 Task: Add Dreambrands Testosterone and Nitric Oxide Booster for Men to the cart.
Action: Mouse moved to (238, 113)
Screenshot: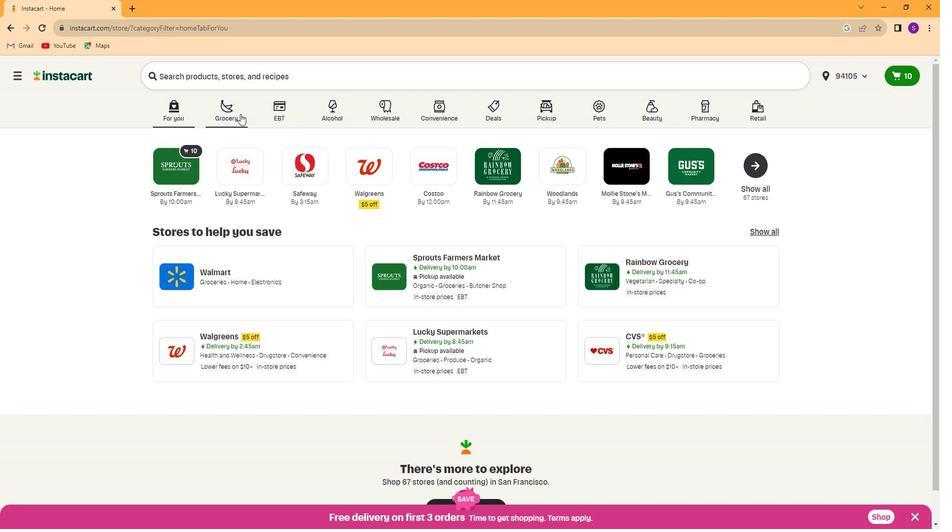 
Action: Mouse pressed left at (238, 113)
Screenshot: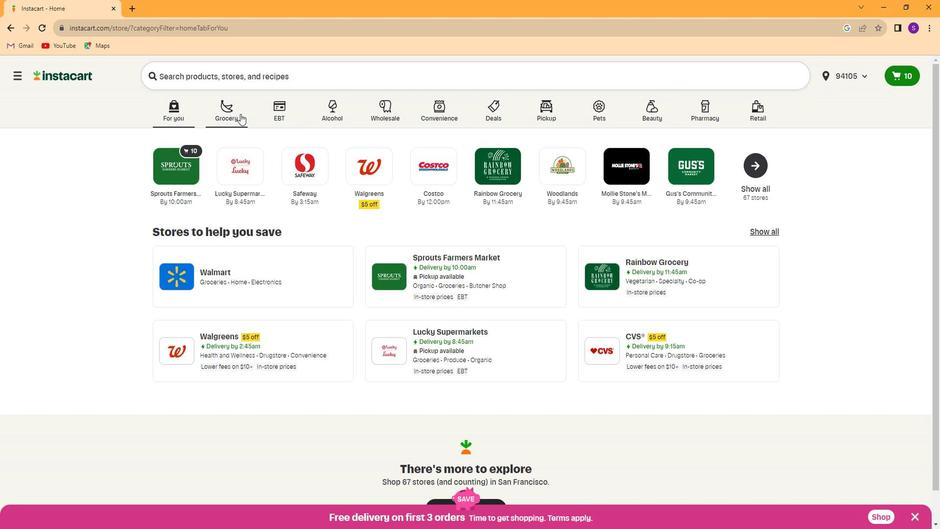 
Action: Mouse moved to (768, 175)
Screenshot: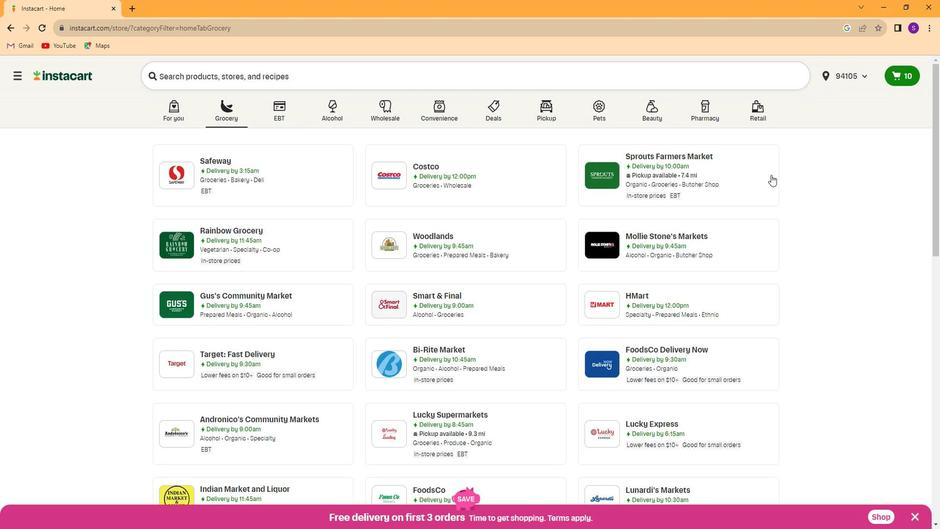 
Action: Mouse pressed left at (768, 175)
Screenshot: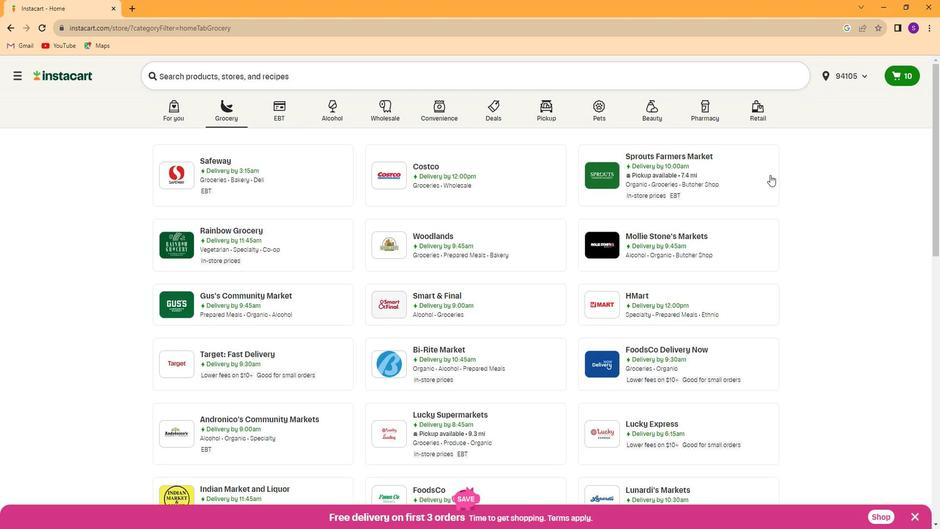 
Action: Mouse moved to (89, 359)
Screenshot: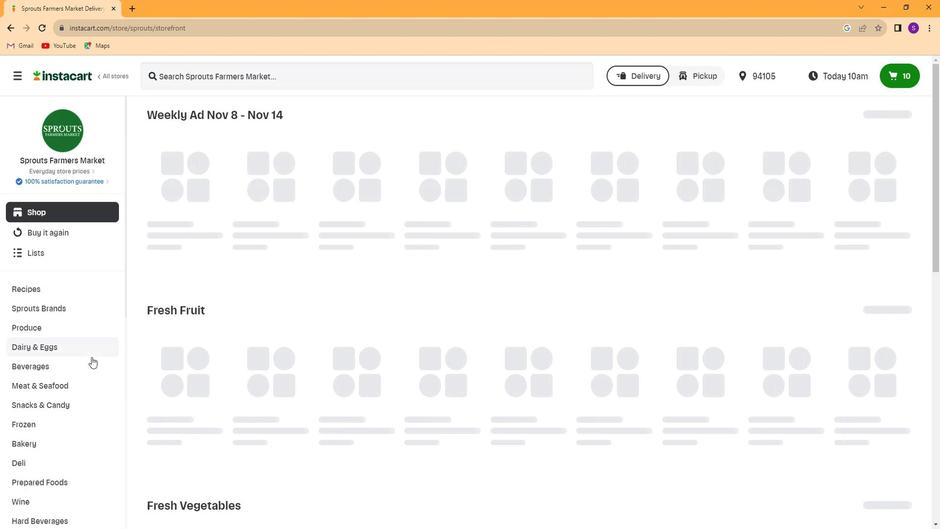 
Action: Mouse scrolled (89, 358) with delta (0, 0)
Screenshot: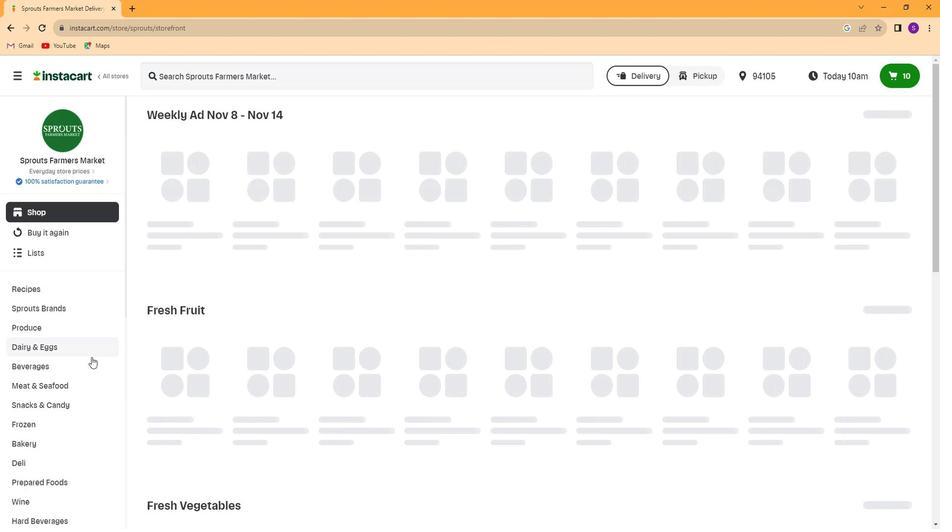 
Action: Mouse scrolled (89, 358) with delta (0, 0)
Screenshot: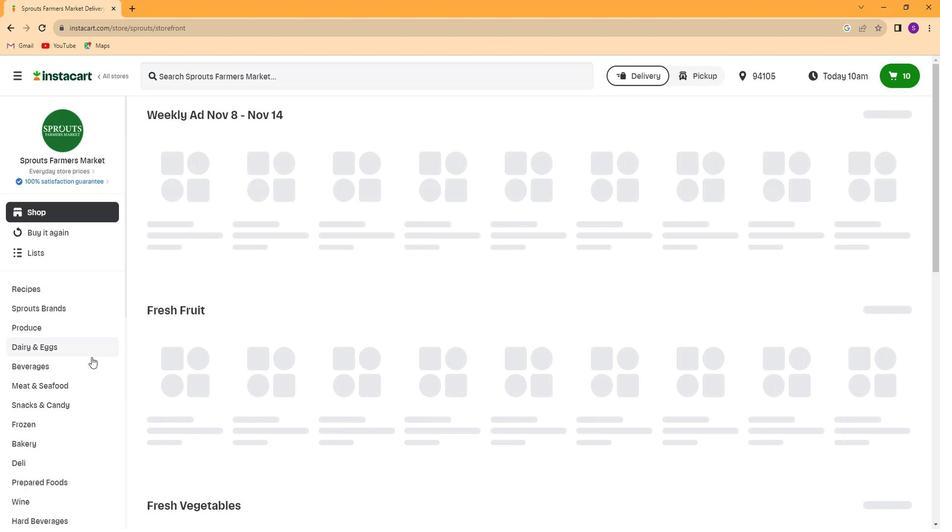 
Action: Mouse scrolled (89, 358) with delta (0, 0)
Screenshot: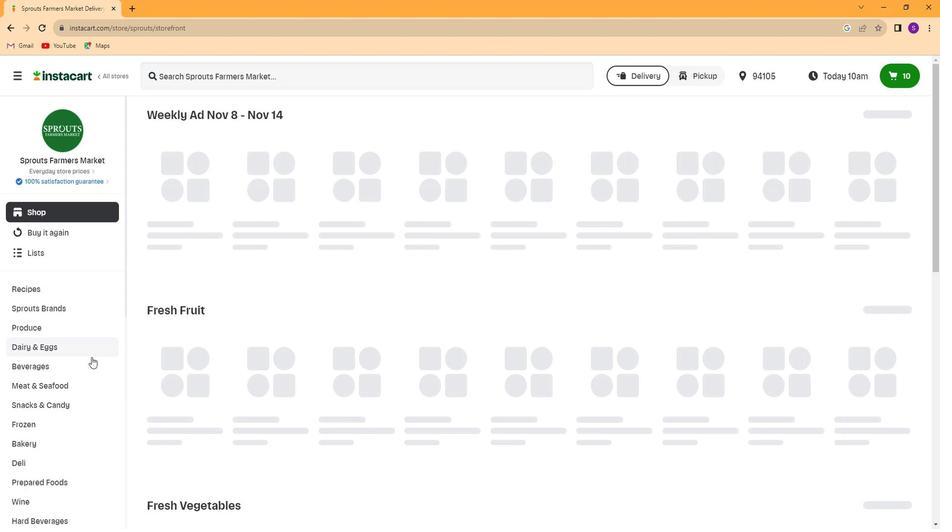 
Action: Mouse scrolled (89, 358) with delta (0, 0)
Screenshot: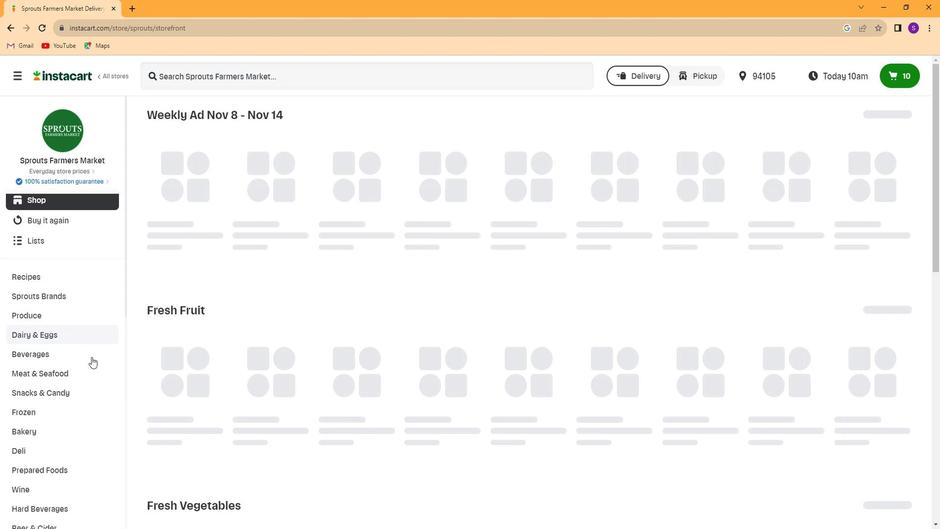 
Action: Mouse scrolled (89, 358) with delta (0, 0)
Screenshot: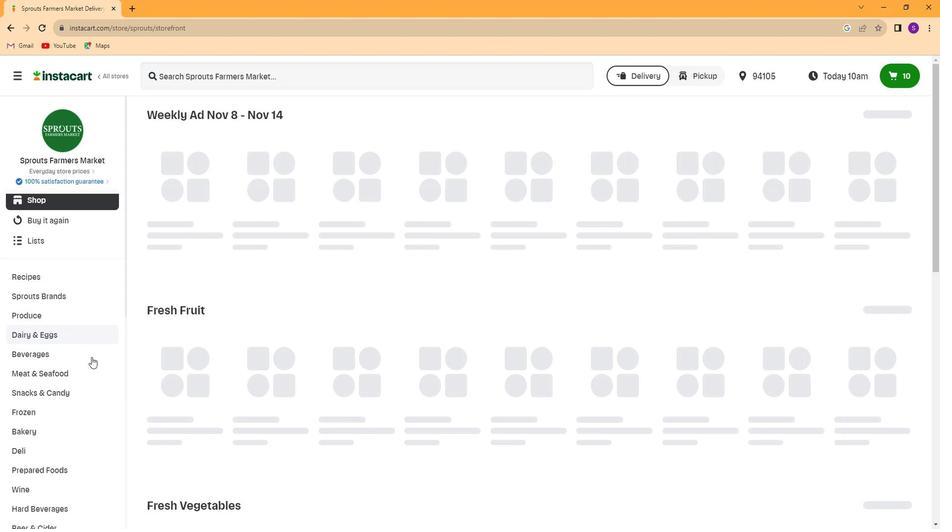 
Action: Mouse scrolled (89, 358) with delta (0, 0)
Screenshot: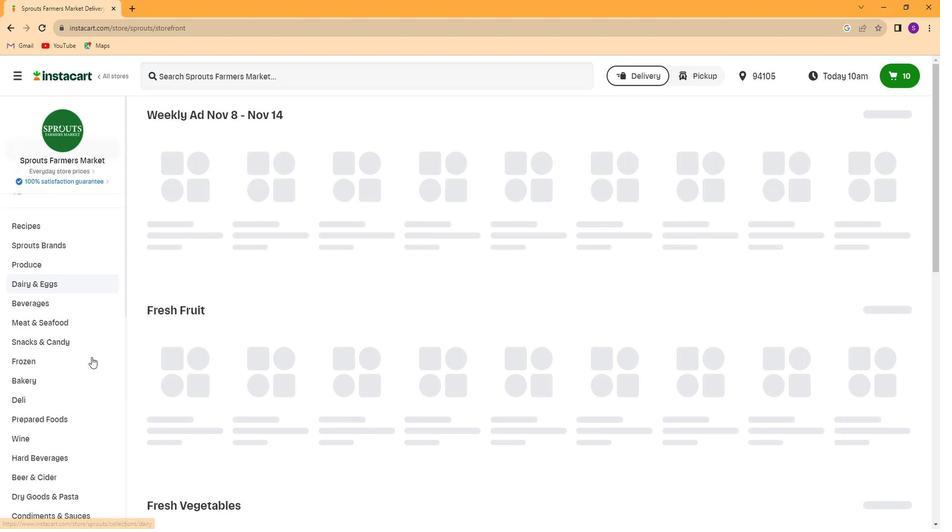 
Action: Mouse scrolled (89, 358) with delta (0, 0)
Screenshot: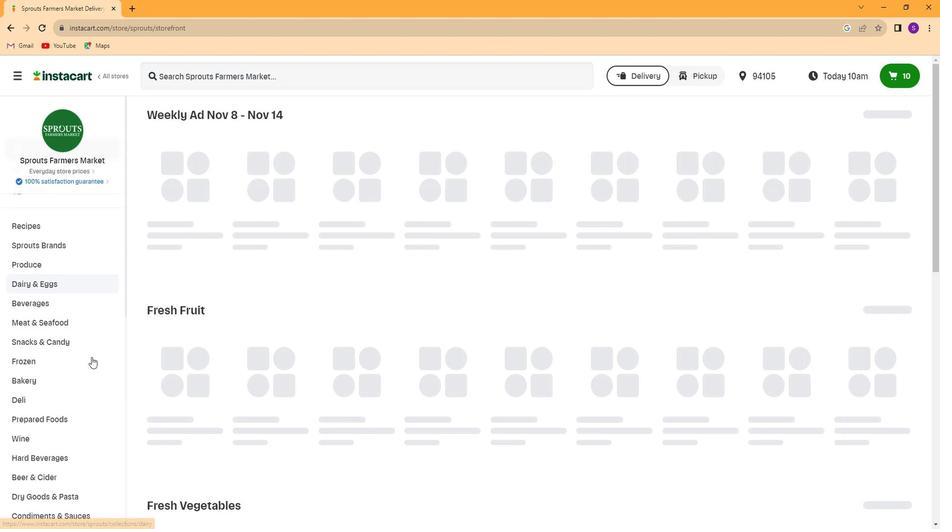 
Action: Mouse scrolled (89, 358) with delta (0, 0)
Screenshot: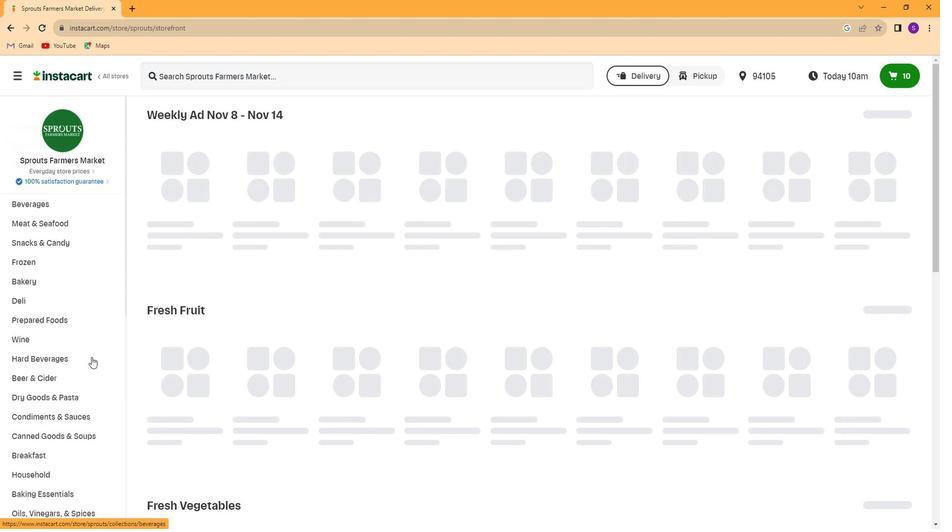 
Action: Mouse scrolled (89, 358) with delta (0, 0)
Screenshot: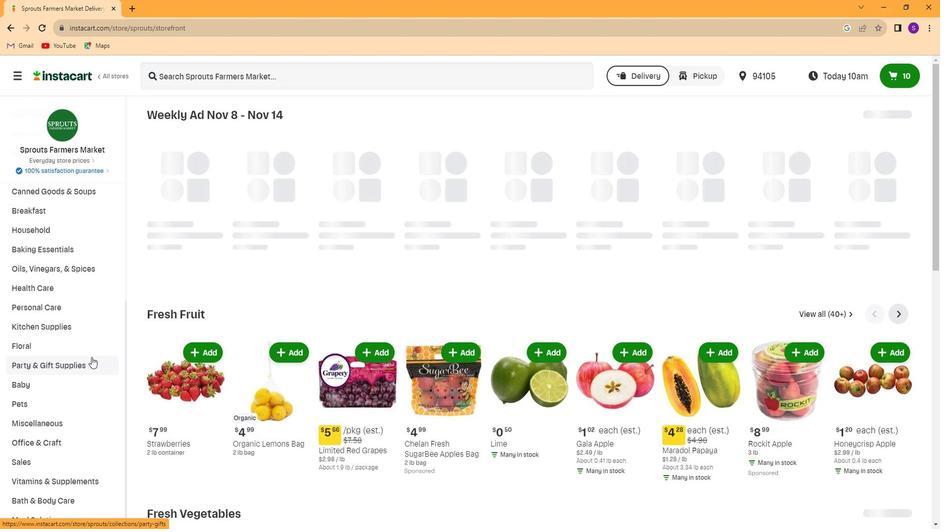 
Action: Mouse scrolled (89, 358) with delta (0, 0)
Screenshot: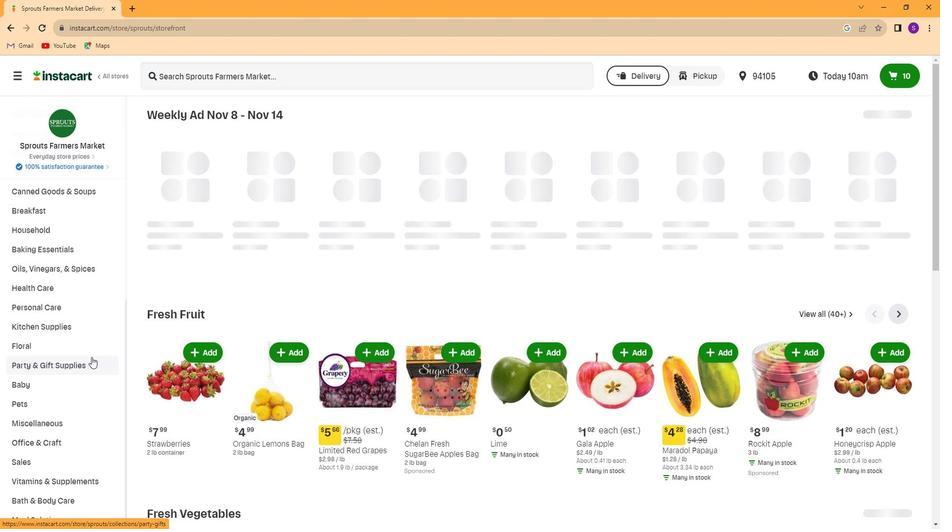 
Action: Mouse moved to (89, 359)
Screenshot: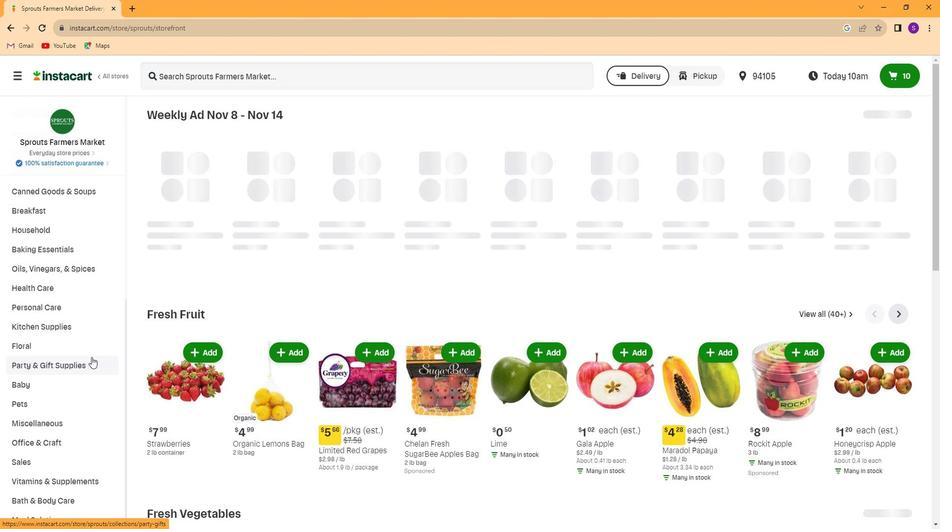 
Action: Mouse scrolled (89, 358) with delta (0, 0)
Screenshot: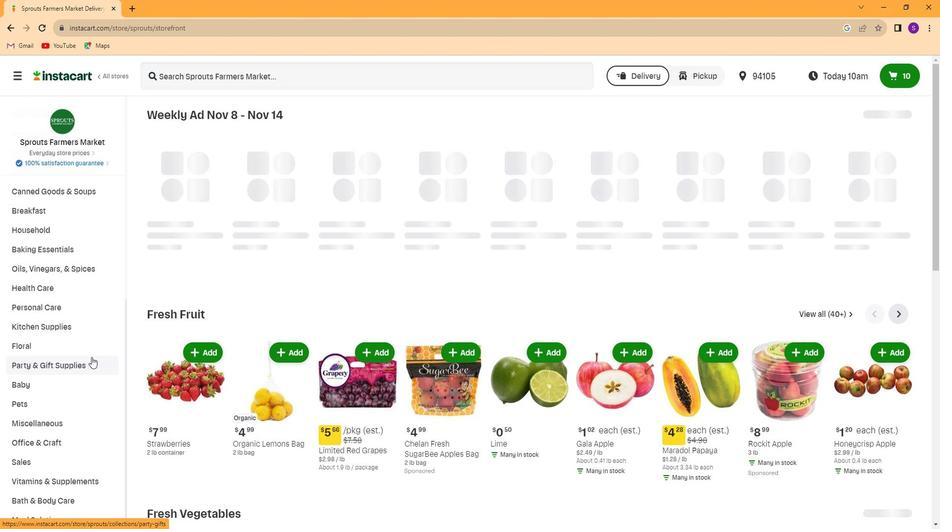 
Action: Mouse scrolled (89, 358) with delta (0, 0)
Screenshot: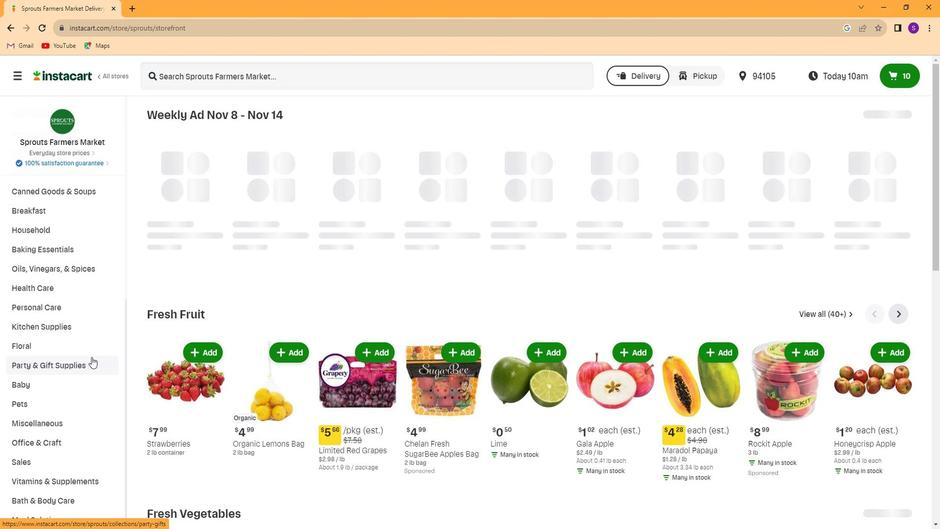 
Action: Mouse scrolled (89, 358) with delta (0, 0)
Screenshot: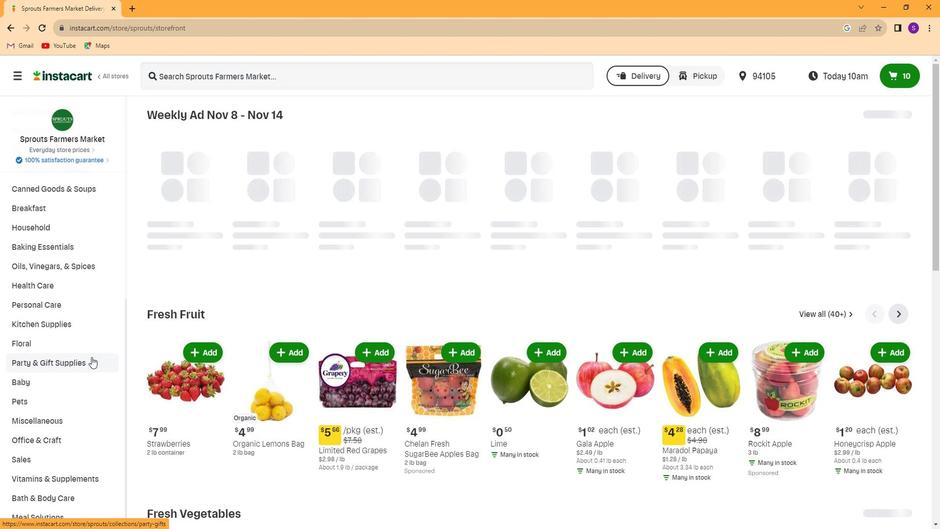 
Action: Mouse scrolled (89, 358) with delta (0, 0)
Screenshot: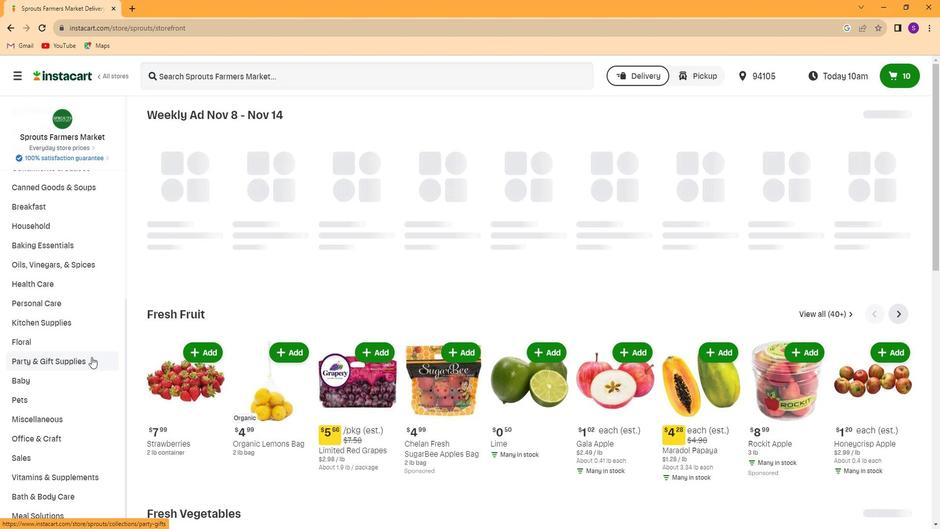 
Action: Mouse scrolled (89, 358) with delta (0, 0)
Screenshot: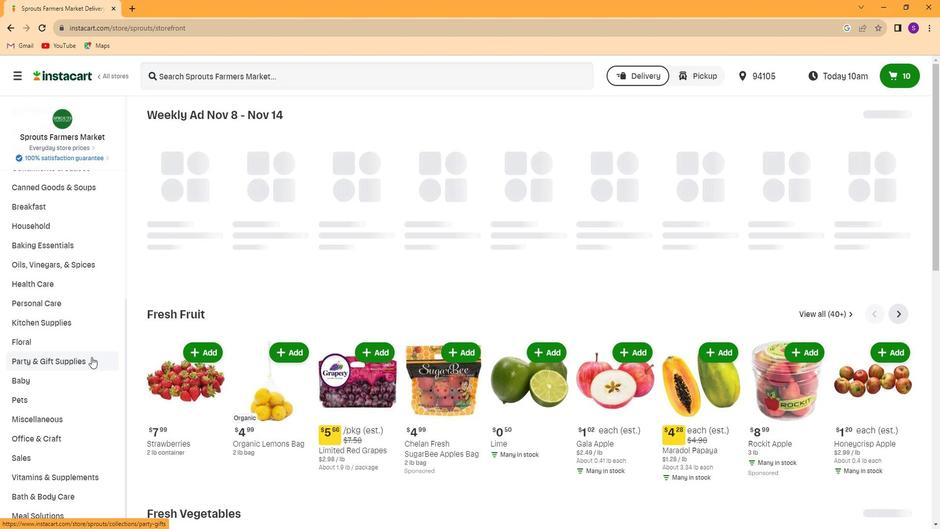 
Action: Mouse moved to (77, 476)
Screenshot: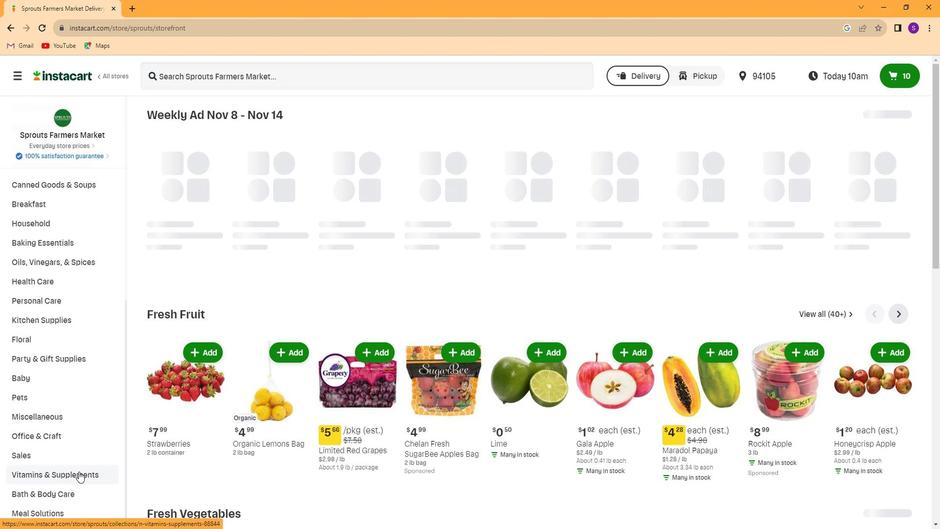 
Action: Mouse pressed left at (77, 476)
Screenshot: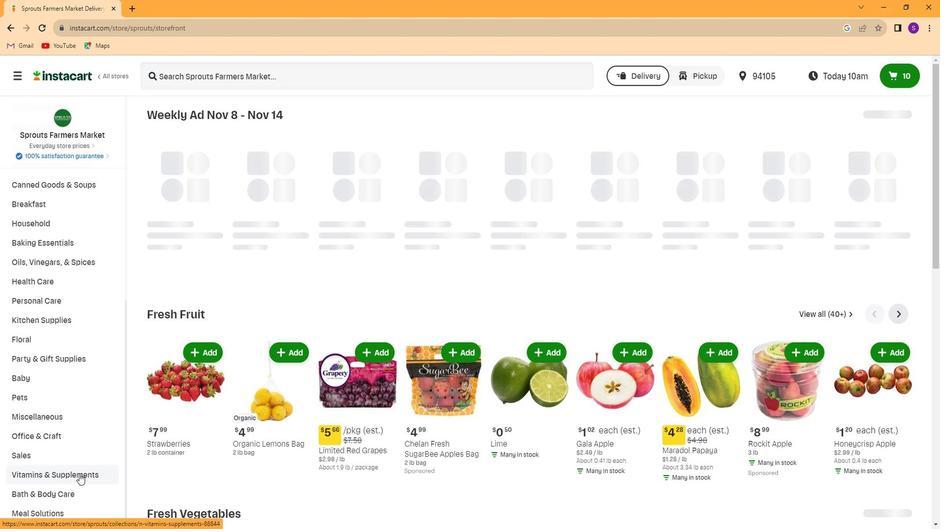 
Action: Mouse moved to (59, 421)
Screenshot: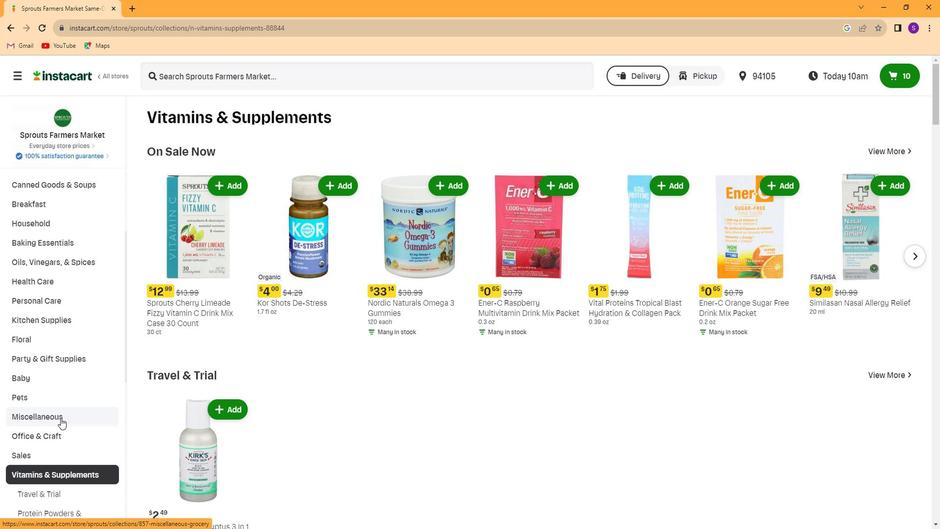 
Action: Mouse scrolled (59, 421) with delta (0, 0)
Screenshot: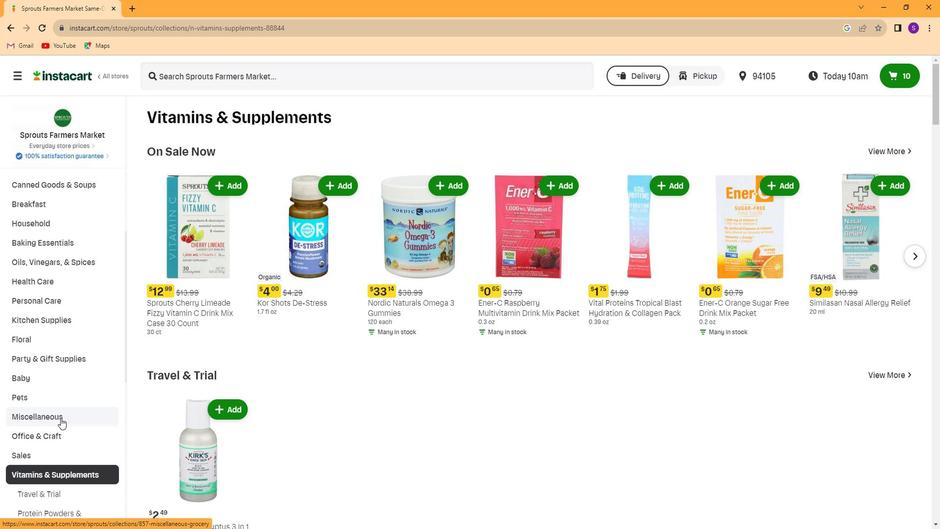 
Action: Mouse moved to (58, 416)
Screenshot: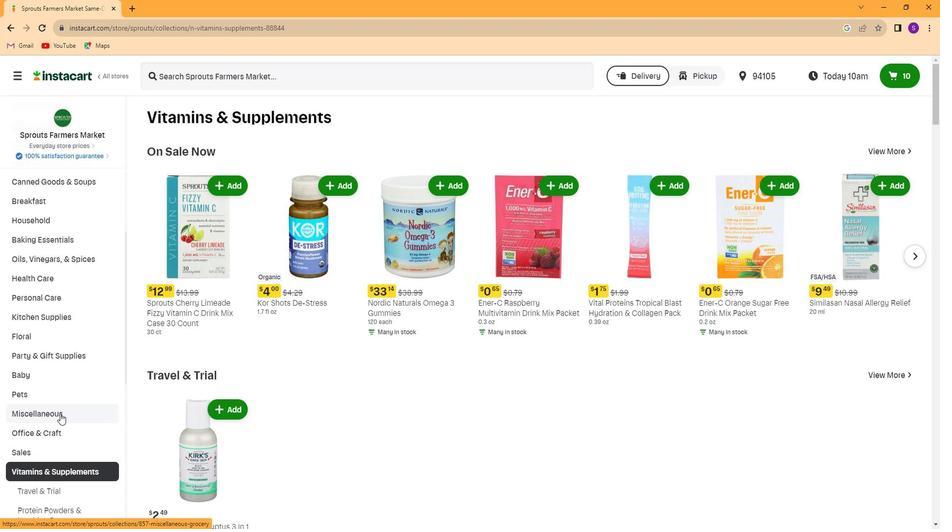 
Action: Mouse scrolled (58, 416) with delta (0, 0)
Screenshot: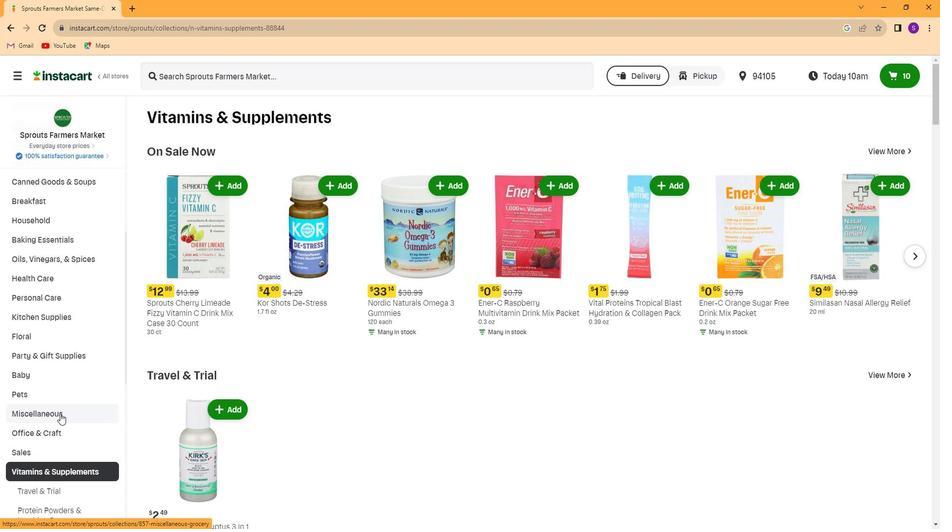 
Action: Mouse moved to (57, 412)
Screenshot: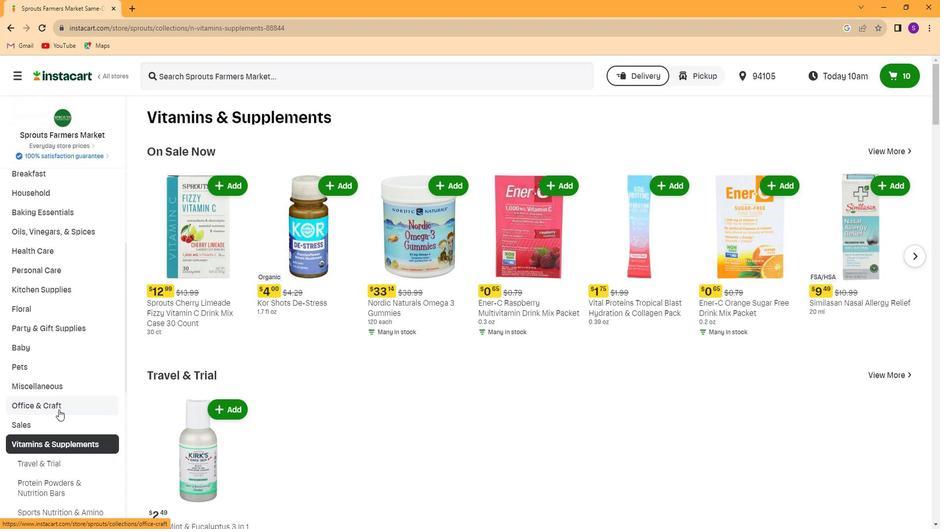 
Action: Mouse scrolled (57, 411) with delta (0, 0)
Screenshot: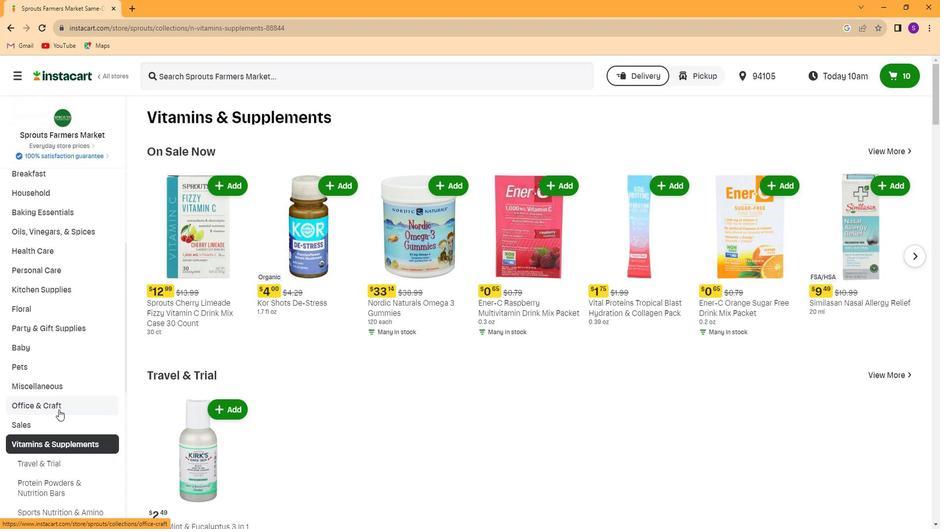
Action: Mouse moved to (56, 406)
Screenshot: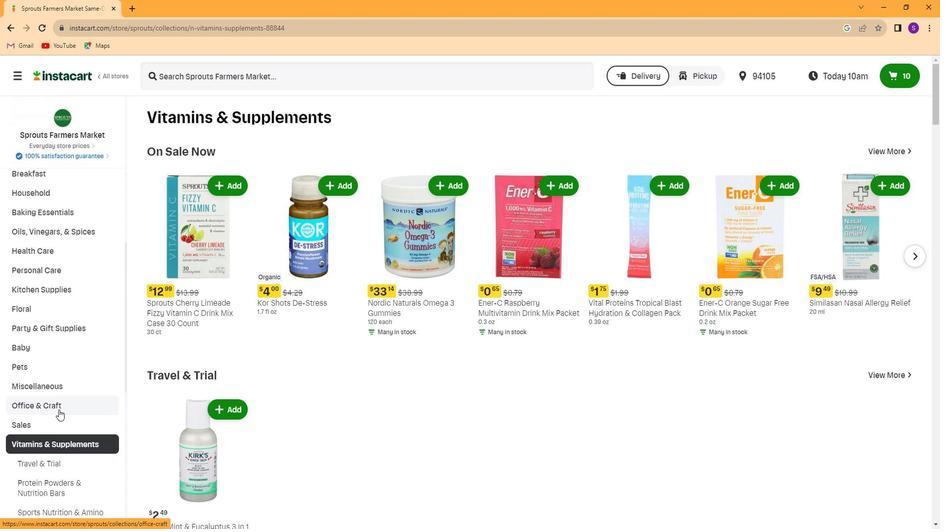 
Action: Mouse scrolled (56, 405) with delta (0, 0)
Screenshot: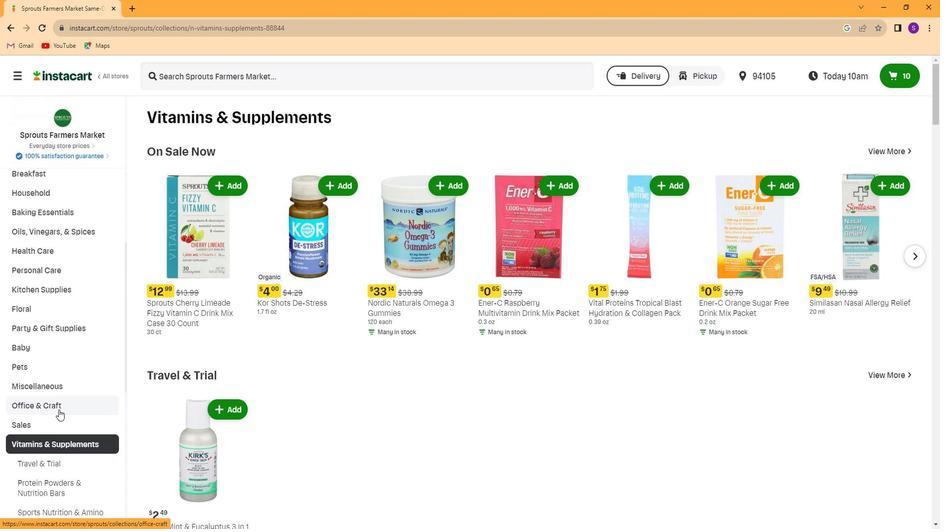 
Action: Mouse moved to (55, 399)
Screenshot: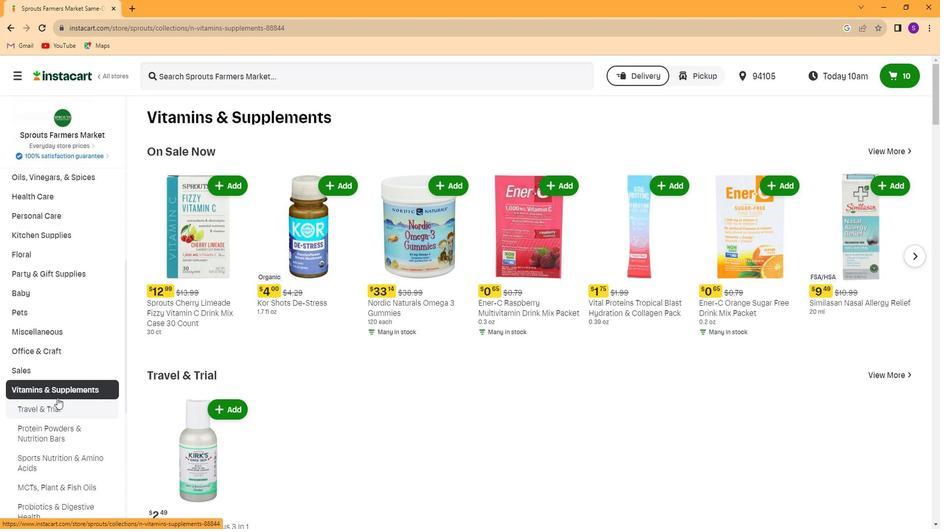 
Action: Mouse scrolled (55, 399) with delta (0, 0)
Screenshot: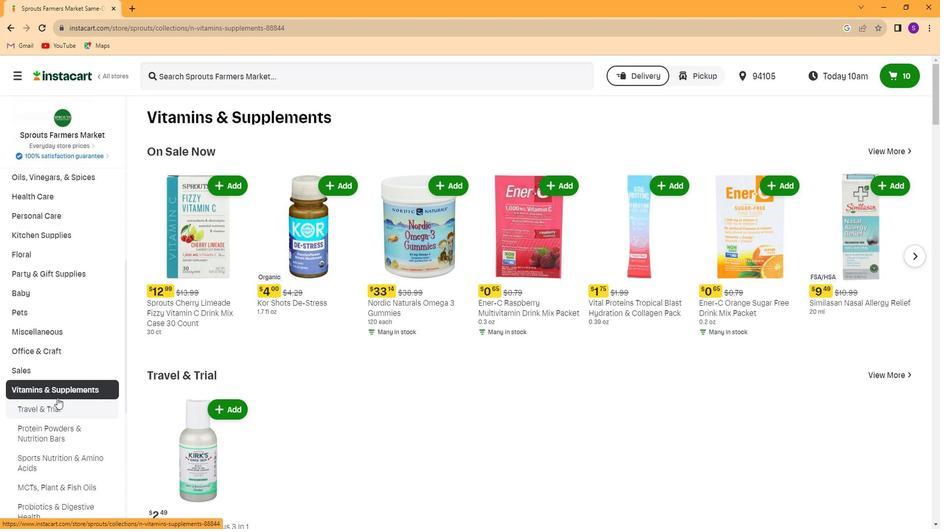 
Action: Mouse moved to (53, 389)
Screenshot: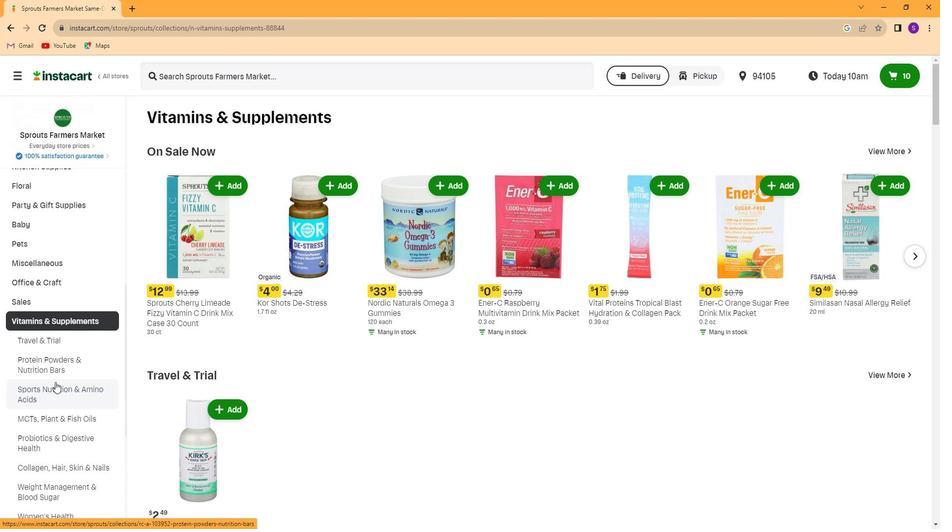 
Action: Mouse scrolled (53, 388) with delta (0, 0)
Screenshot: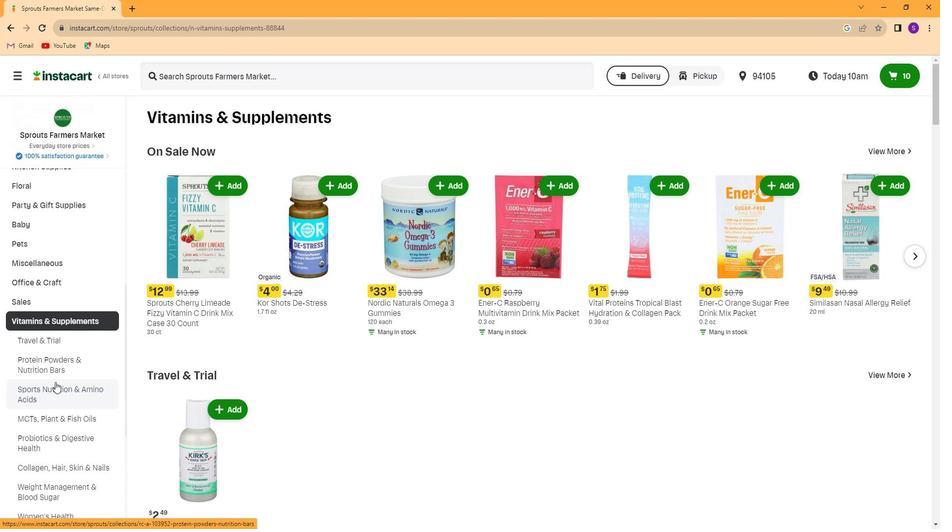 
Action: Mouse moved to (69, 399)
Screenshot: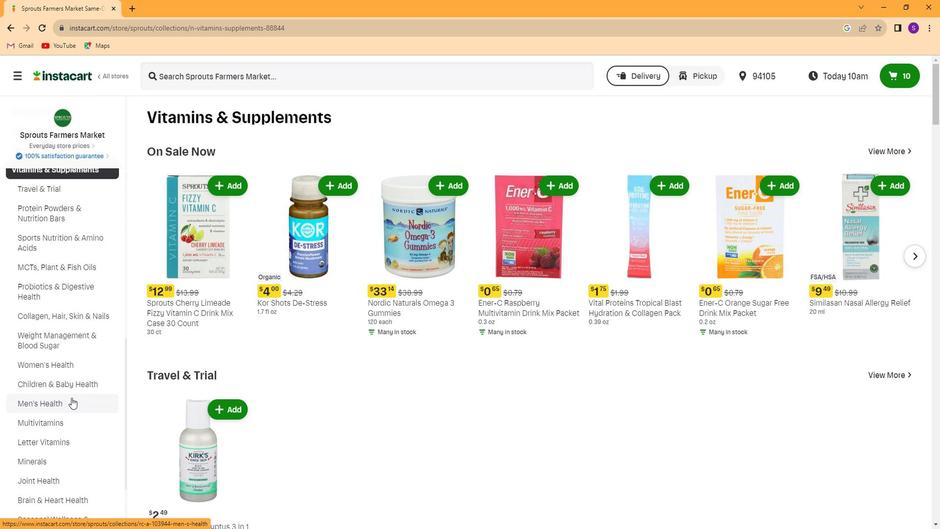 
Action: Mouse pressed left at (69, 399)
Screenshot: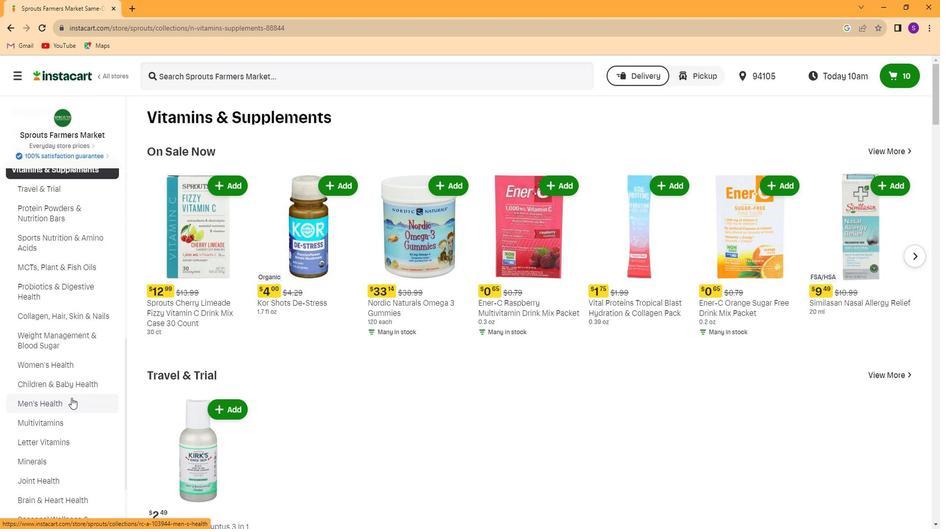 
Action: Mouse moved to (422, 76)
Screenshot: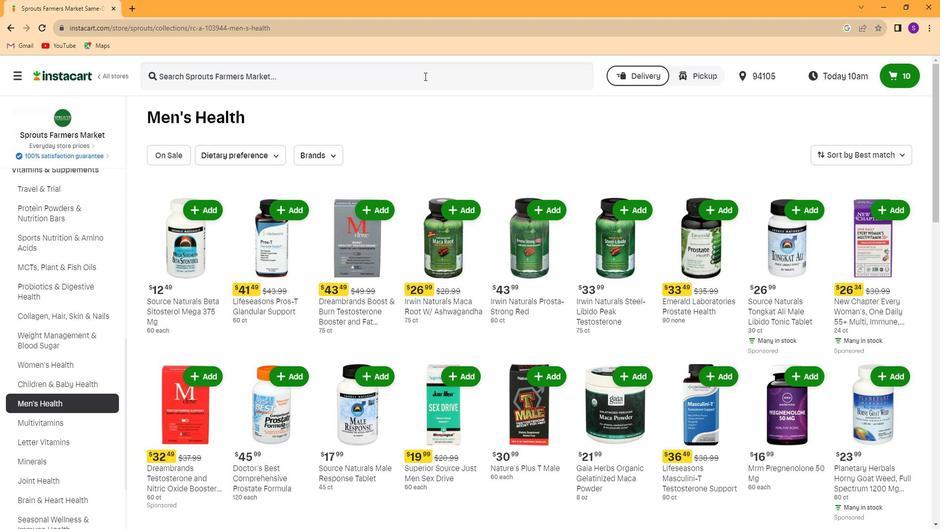 
Action: Mouse pressed left at (422, 76)
Screenshot: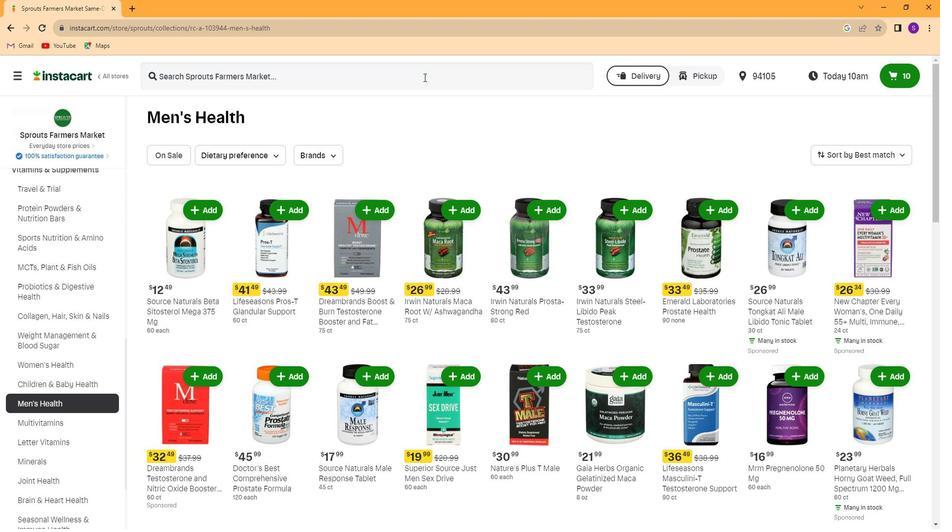 
Action: Key pressed <Key.caps_lock>D<Key.caps_lock>reambrands<Key.space>testosterone<Key.space>and<Key.space>nitcir<Key.backspace><Key.backspace><Key.backspace>rc<Key.backspace>ic<Key.space>oxide<Key.space>booter<Key.backspace><Key.backspace><Key.backspace>ster<Key.space>for<Key.space>men<Key.enter>
Screenshot: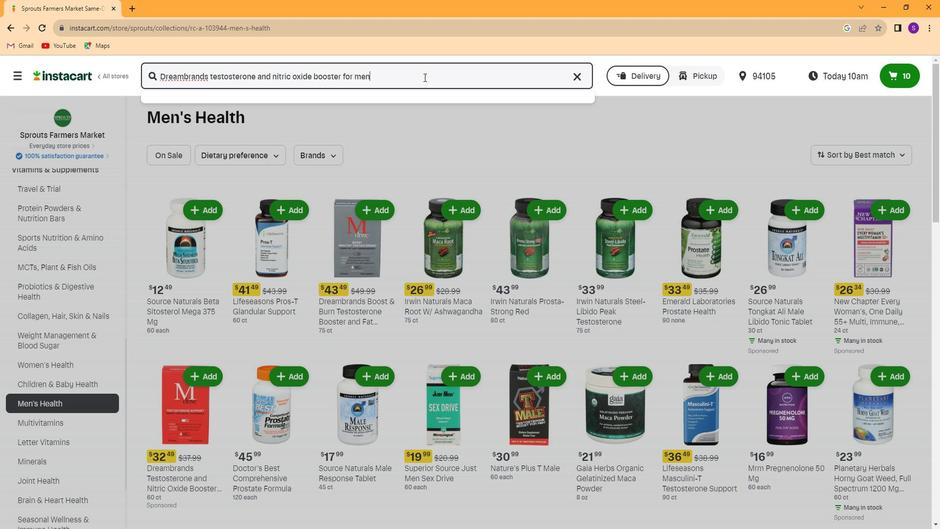 
Action: Mouse moved to (259, 180)
Screenshot: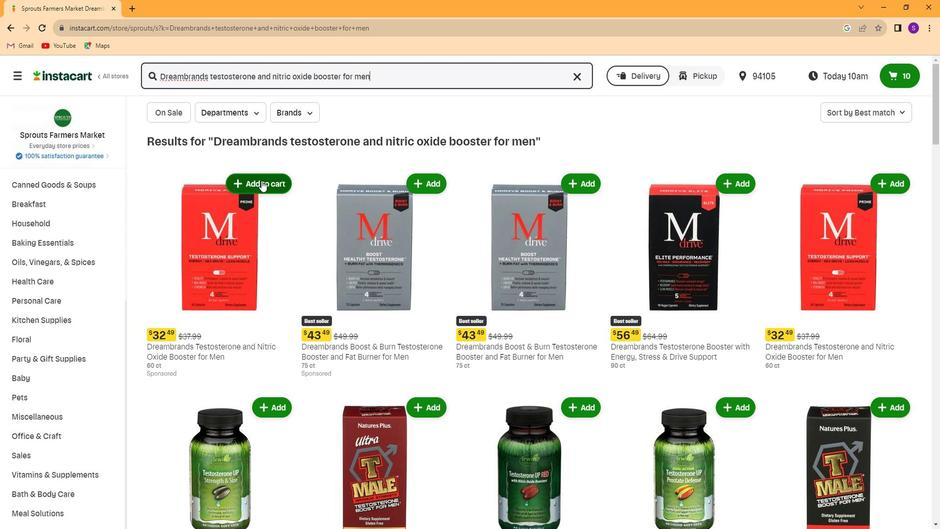 
Action: Mouse pressed left at (259, 180)
Screenshot: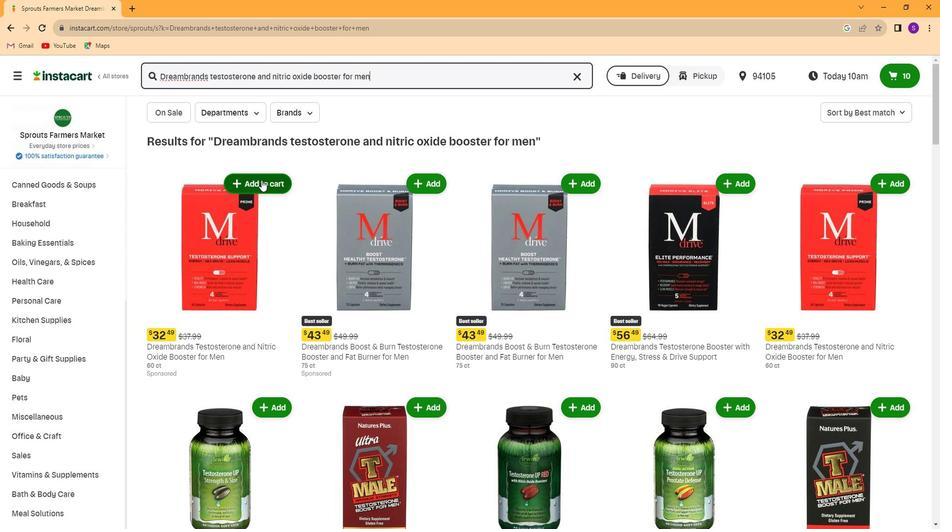 
Action: Mouse moved to (463, 279)
Screenshot: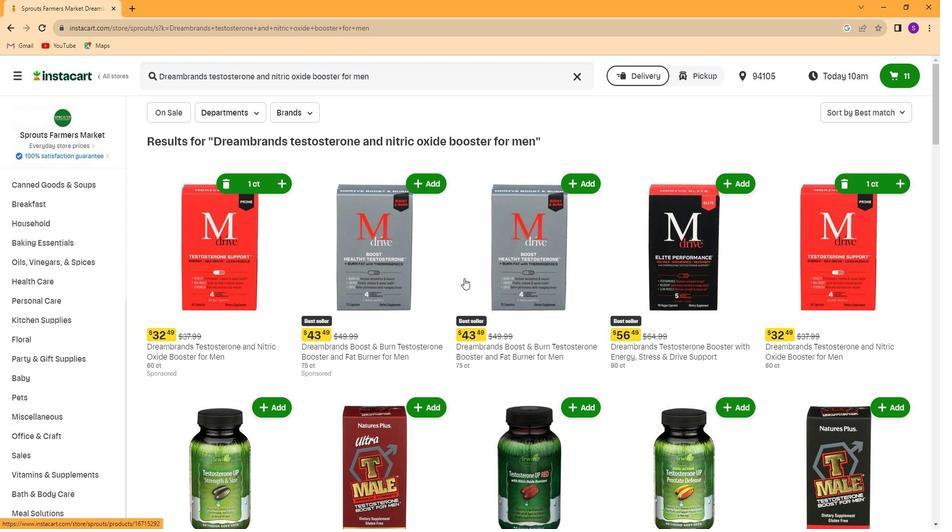 
